 Task: Change Redfin password.
Action: Mouse moved to (755, 215)
Screenshot: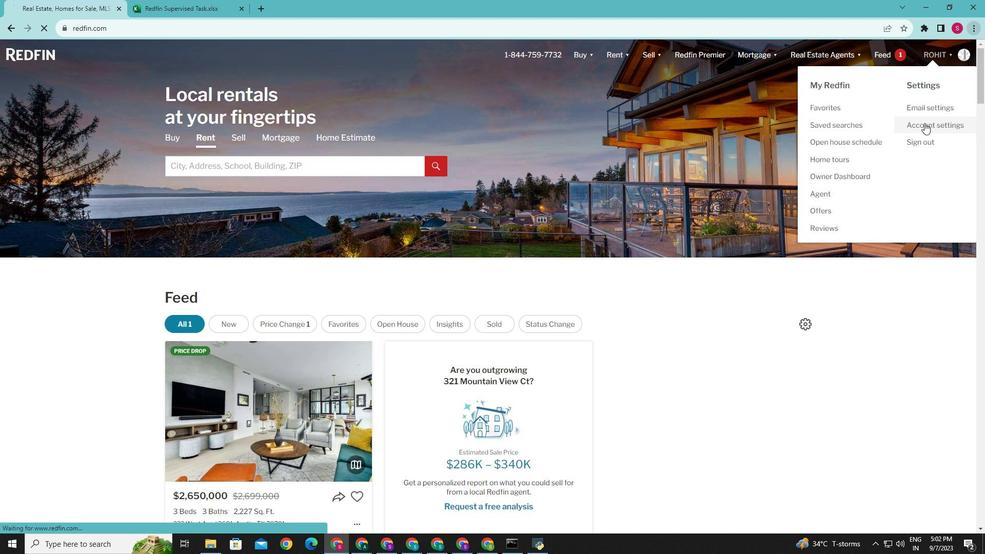 
Action: Mouse pressed left at (755, 215)
Screenshot: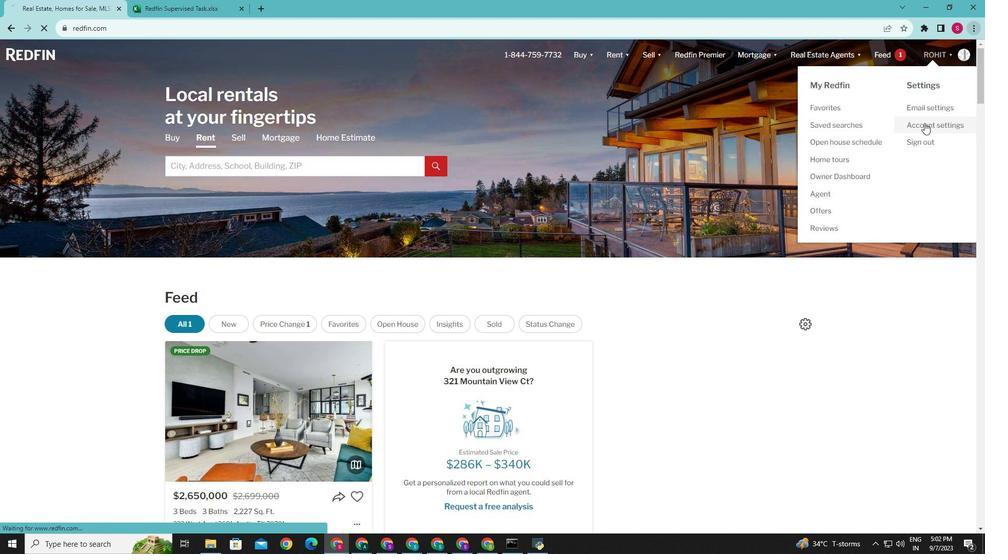 
Action: Mouse moved to (526, 333)
Screenshot: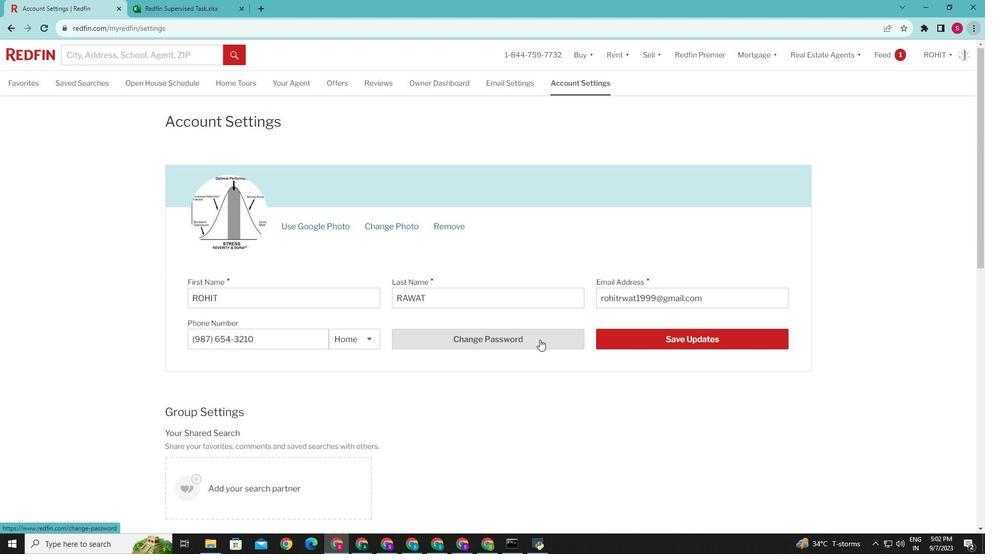 
Action: Mouse pressed left at (526, 333)
Screenshot: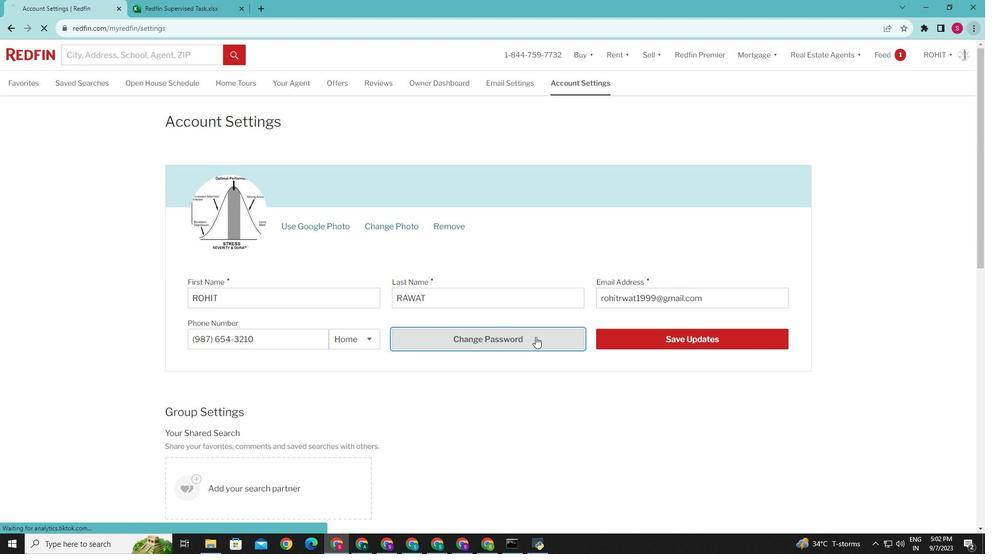 
Action: Mouse moved to (498, 306)
Screenshot: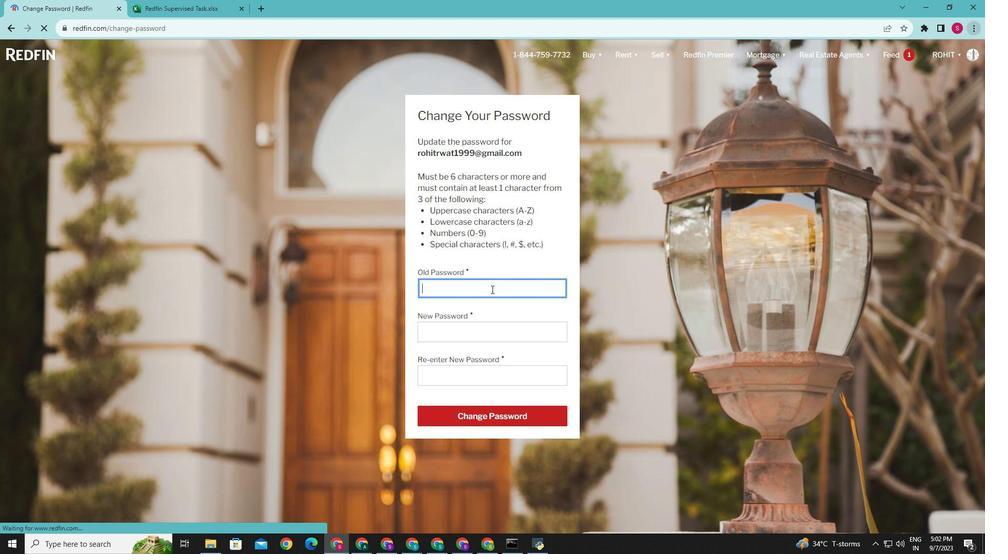 
Action: Mouse pressed left at (498, 306)
Screenshot: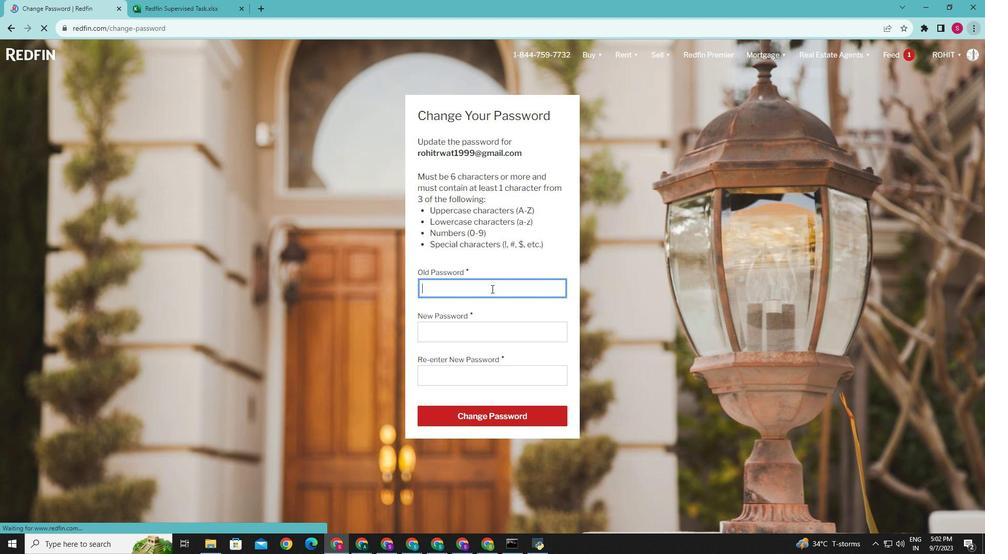 
Action: Mouse moved to (790, 148)
Screenshot: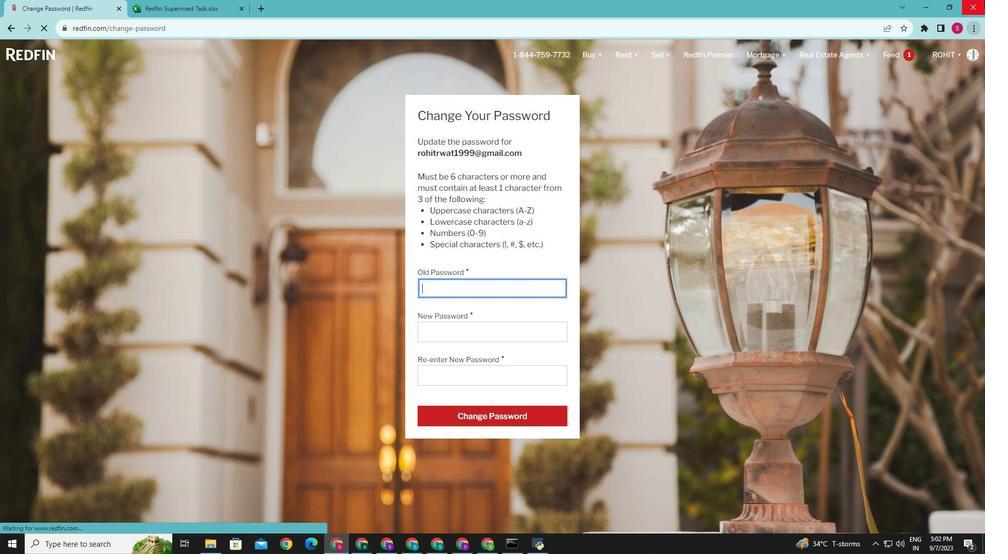 
Action: Key pressed <Key.shift>R
Screenshot: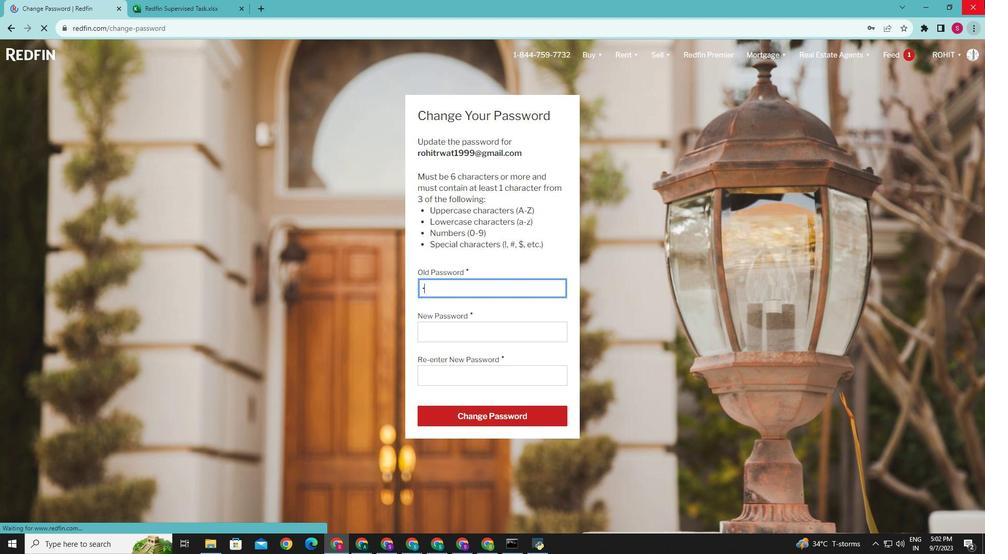 
Action: Mouse moved to (790, 148)
Screenshot: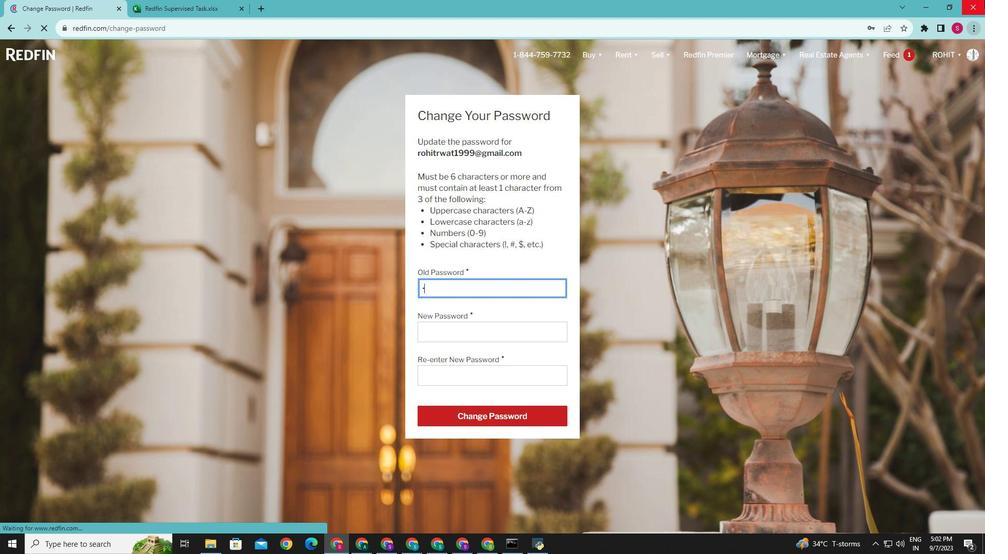 
Action: Key pressed awat<Key.shift>@1999<Key.tab><Key.shift>Rohit
Screenshot: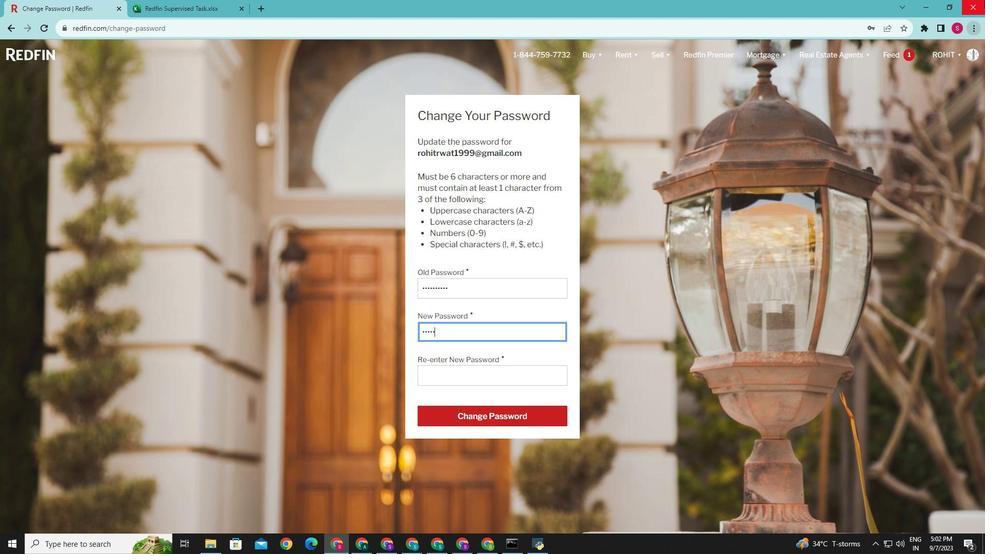 
Action: Mouse moved to (790, 148)
Screenshot: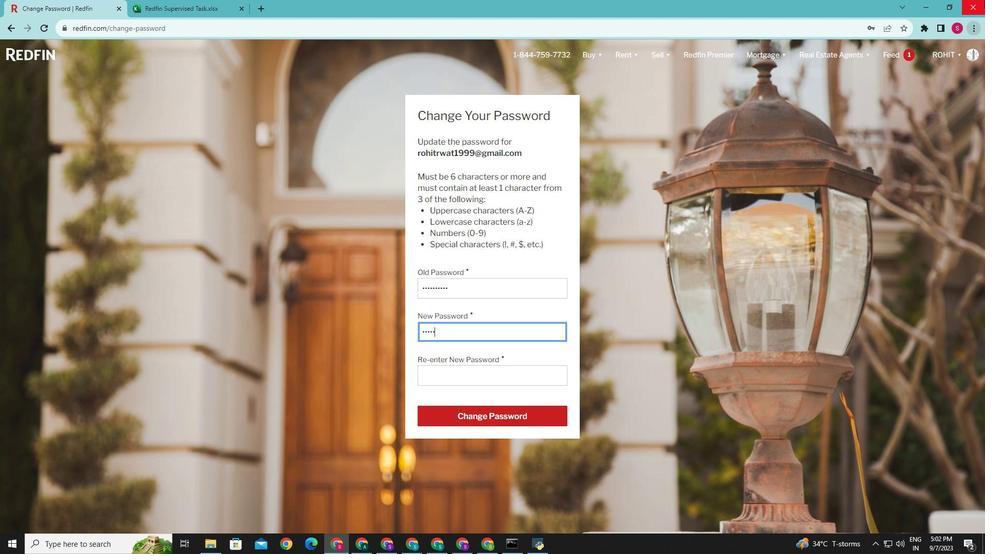 
Action: Key pressed <Key.shift>@1999<Key.tab><Key.shift>Rohit<Key.shift>@1999
Screenshot: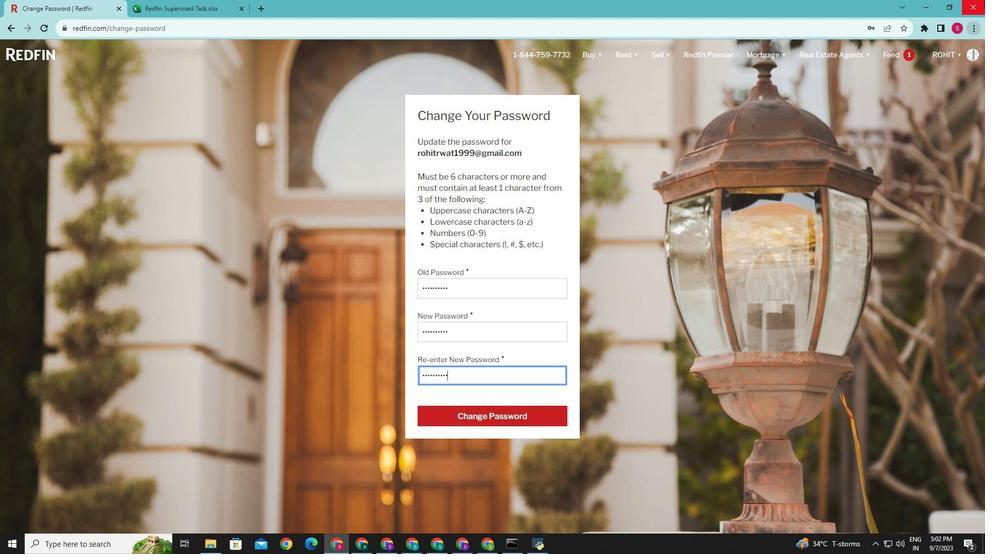 
Action: Mouse moved to (495, 380)
Screenshot: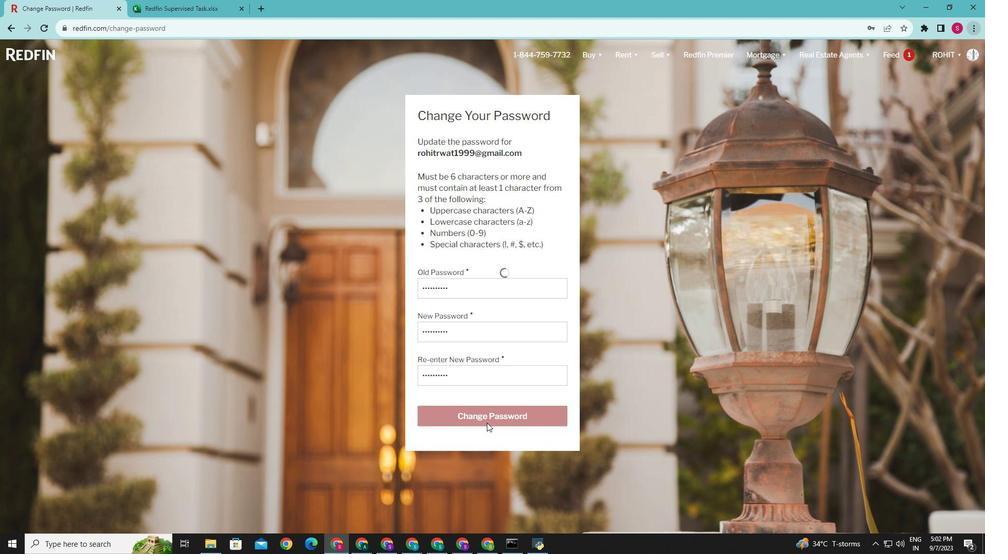 
Action: Mouse pressed left at (495, 380)
Screenshot: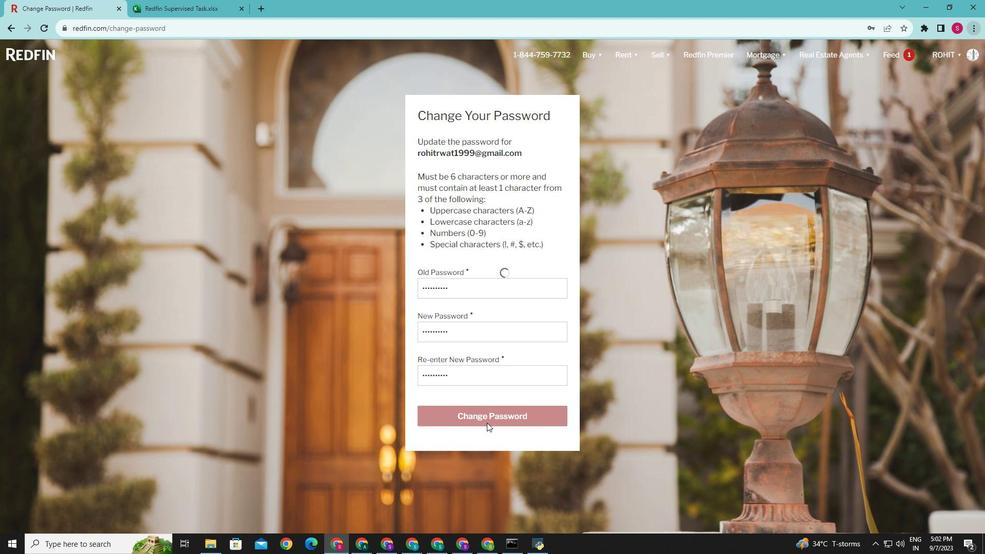 
Action: Mouse moved to (495, 379)
Screenshot: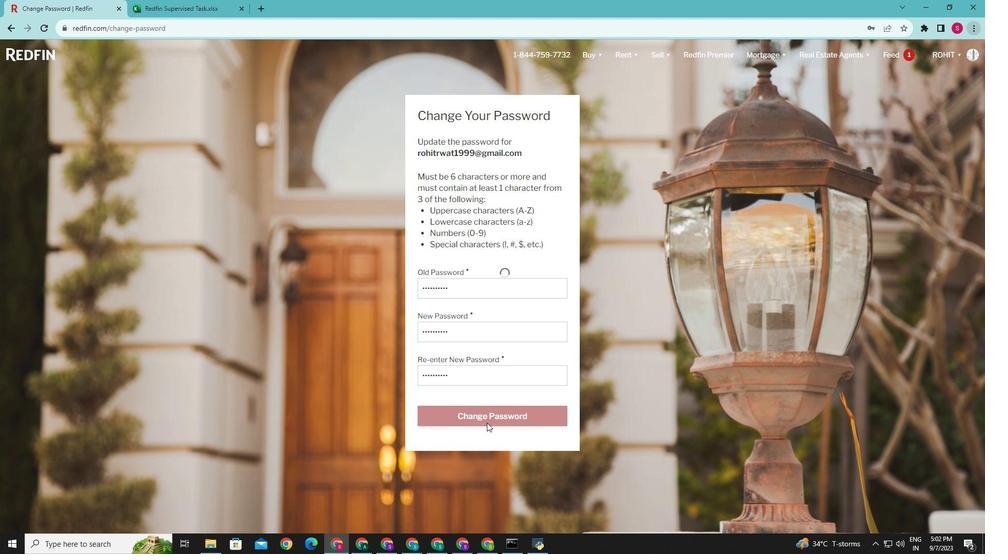 
